 Task: Log work in the project Vigilant for the issue 'Implement a new cloud-based supply chain finance system for a company with advanced financing and payment processing capabilities' spent time as '3w 2d 16h 50m' and remaining time as '2w 3d 5h 50m' and move to bottom of backlog. Now add the issue to the epic 'Data Privacy'.
Action: Mouse moved to (173, 54)
Screenshot: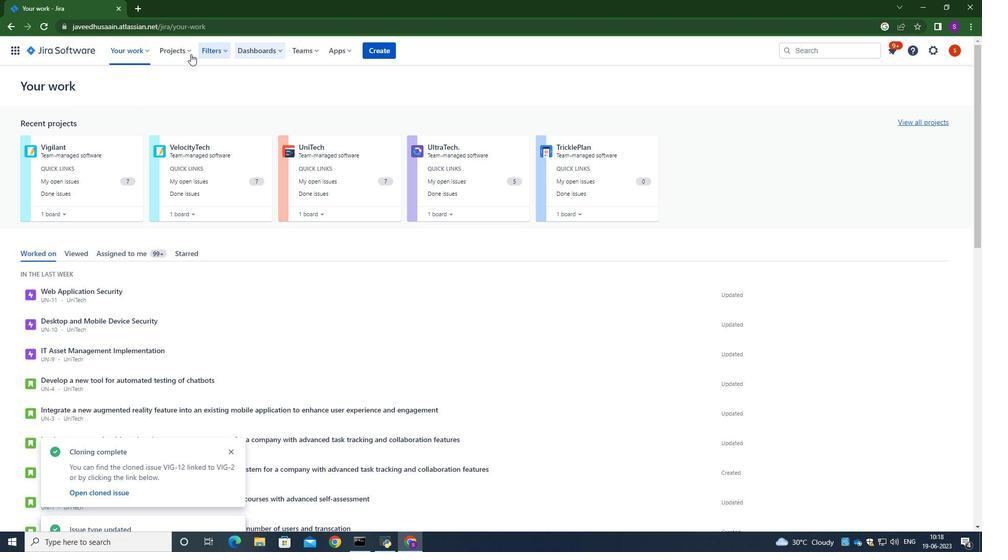 
Action: Mouse pressed left at (173, 54)
Screenshot: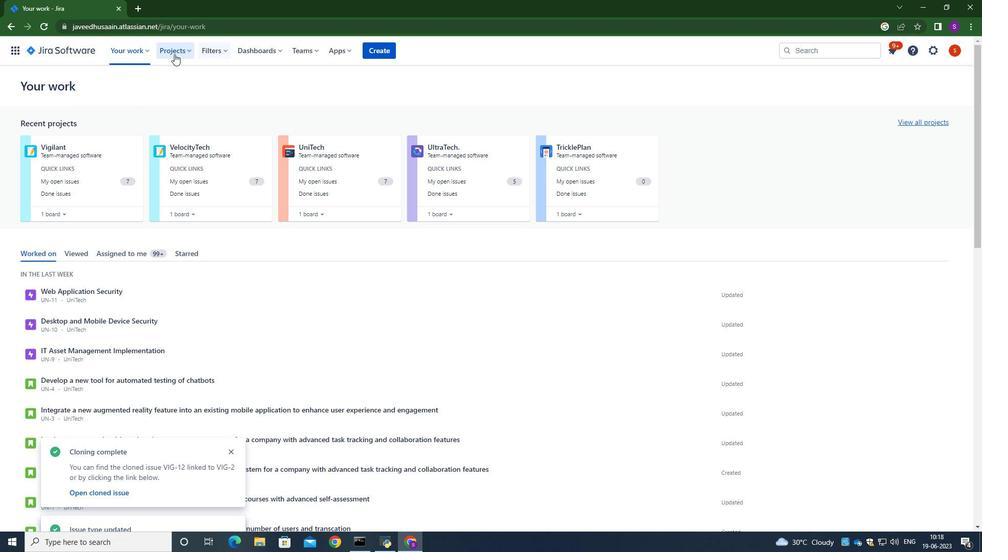 
Action: Mouse moved to (212, 95)
Screenshot: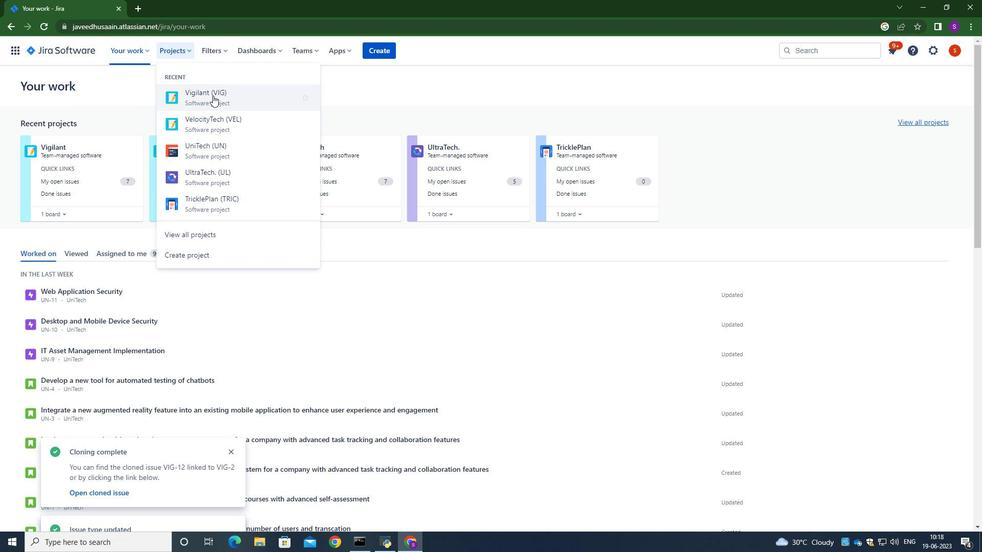 
Action: Mouse pressed left at (212, 95)
Screenshot: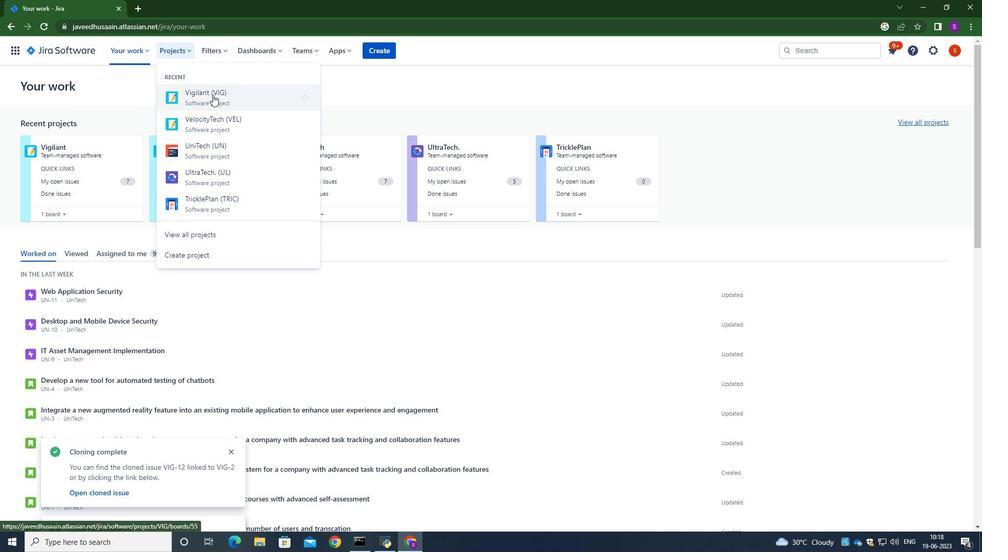 
Action: Mouse moved to (81, 159)
Screenshot: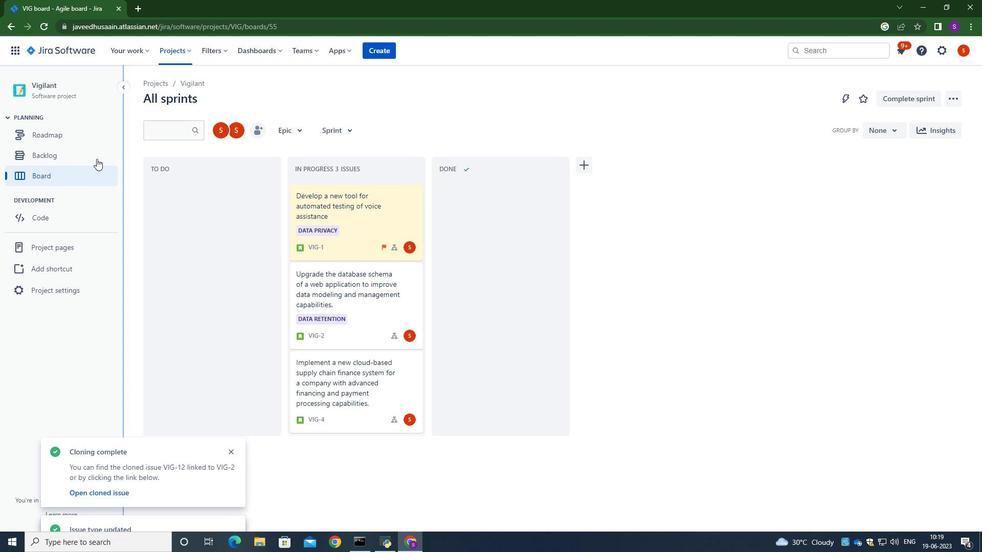 
Action: Mouse pressed left at (81, 159)
Screenshot: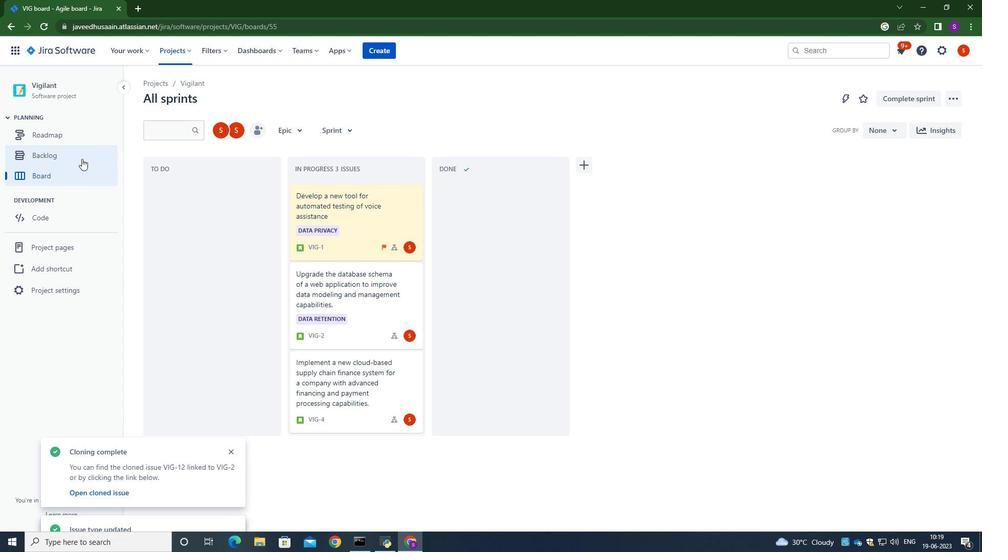 
Action: Mouse moved to (407, 367)
Screenshot: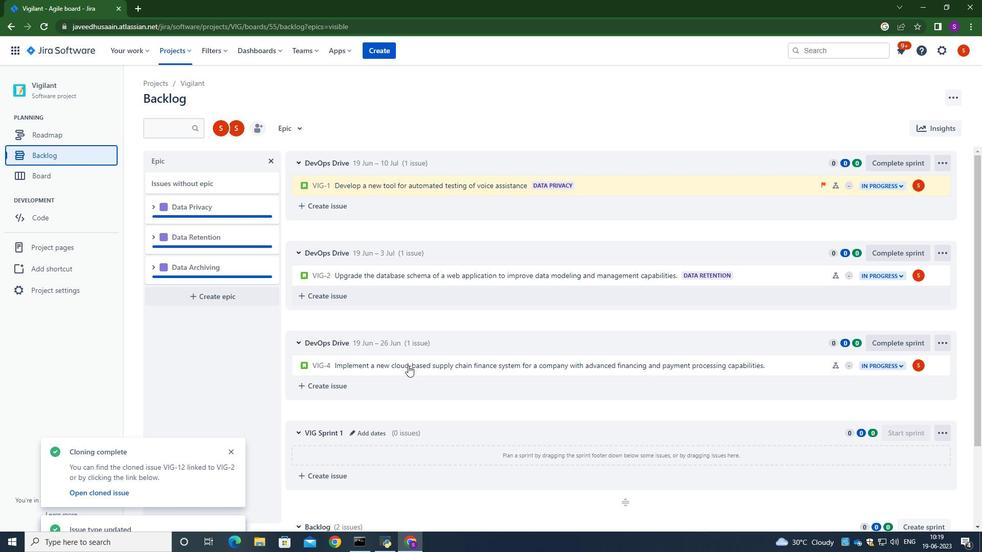 
Action: Mouse pressed left at (407, 367)
Screenshot: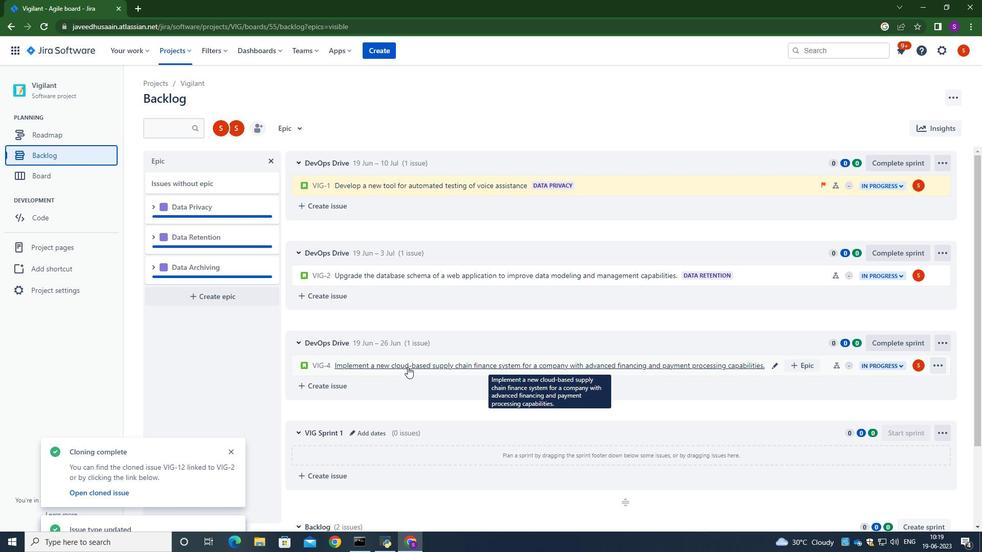 
Action: Mouse moved to (645, 301)
Screenshot: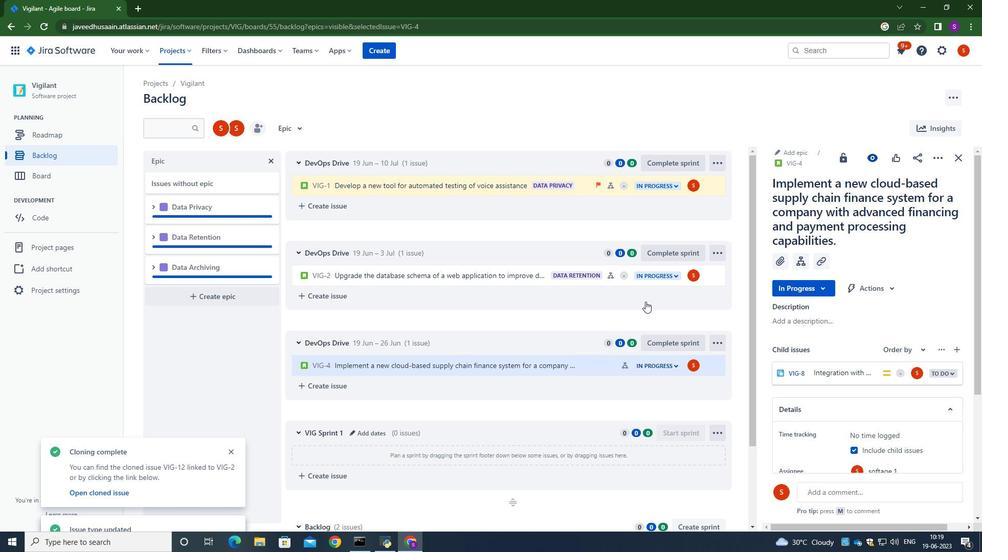 
Action: Mouse scrolled (645, 301) with delta (0, 0)
Screenshot: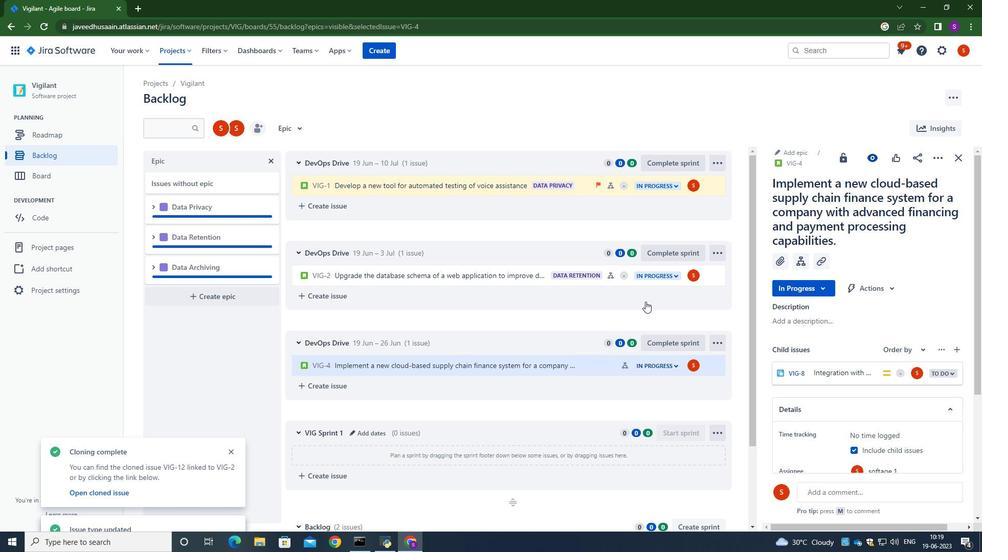 
Action: Mouse moved to (653, 302)
Screenshot: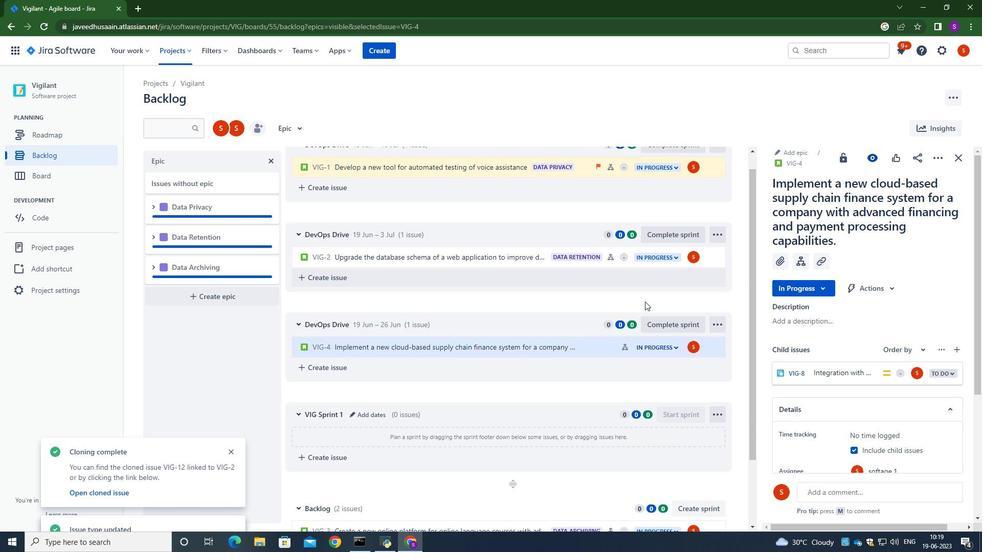 
Action: Mouse scrolled (653, 301) with delta (0, 0)
Screenshot: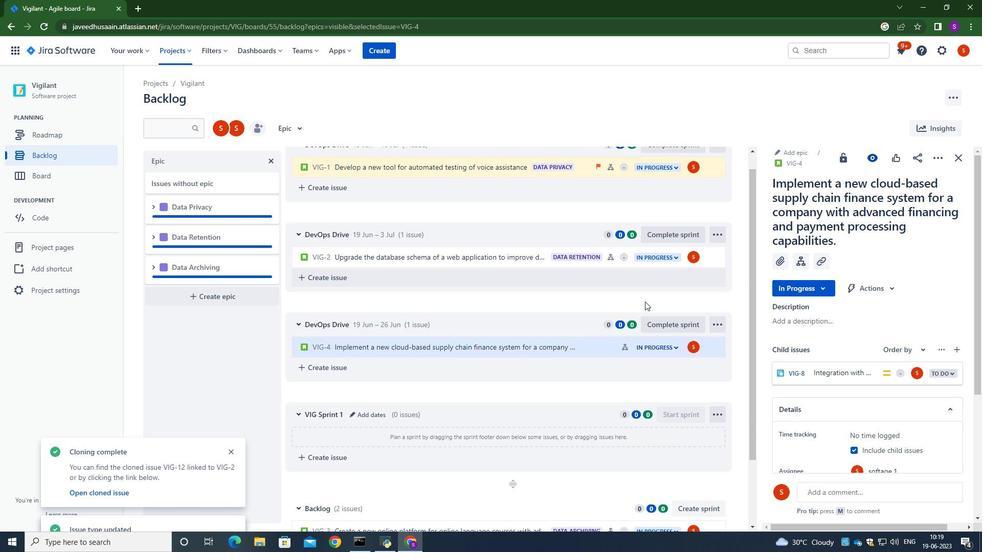 
Action: Mouse moved to (938, 159)
Screenshot: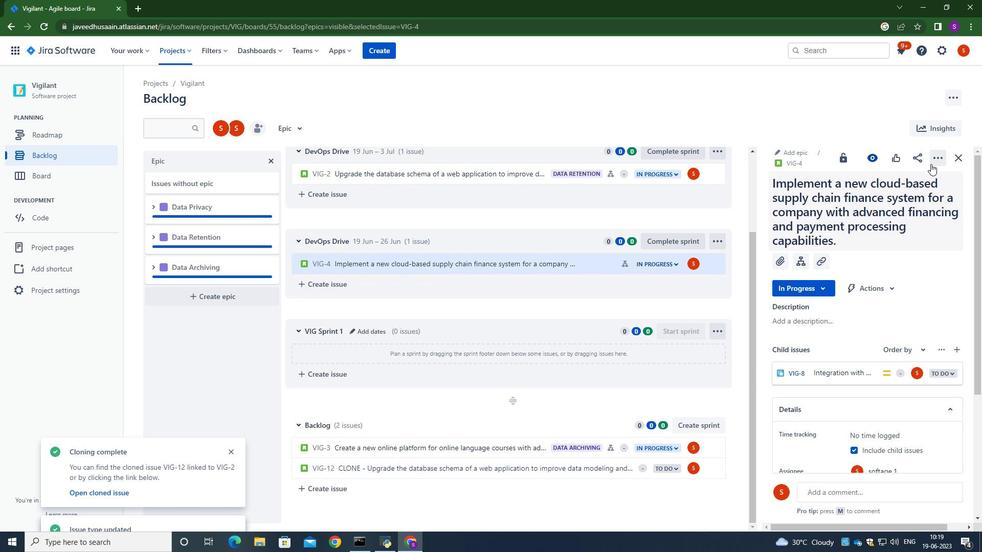 
Action: Mouse pressed left at (938, 159)
Screenshot: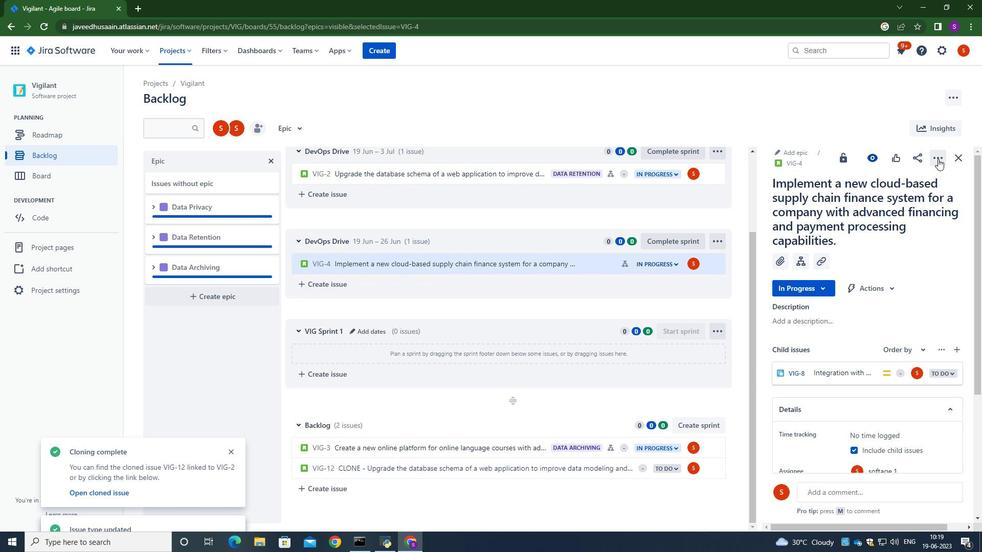 
Action: Mouse moved to (902, 190)
Screenshot: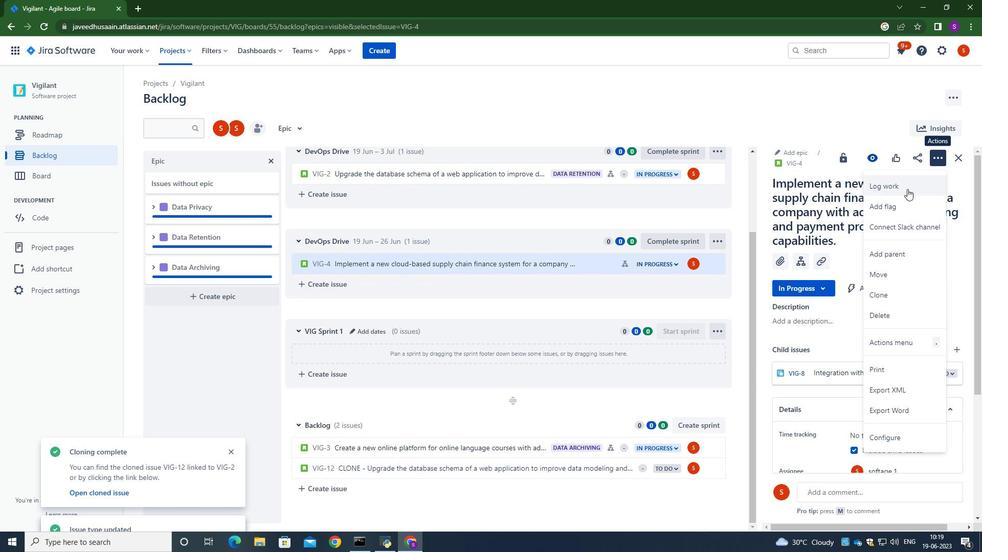 
Action: Mouse pressed left at (902, 190)
Screenshot: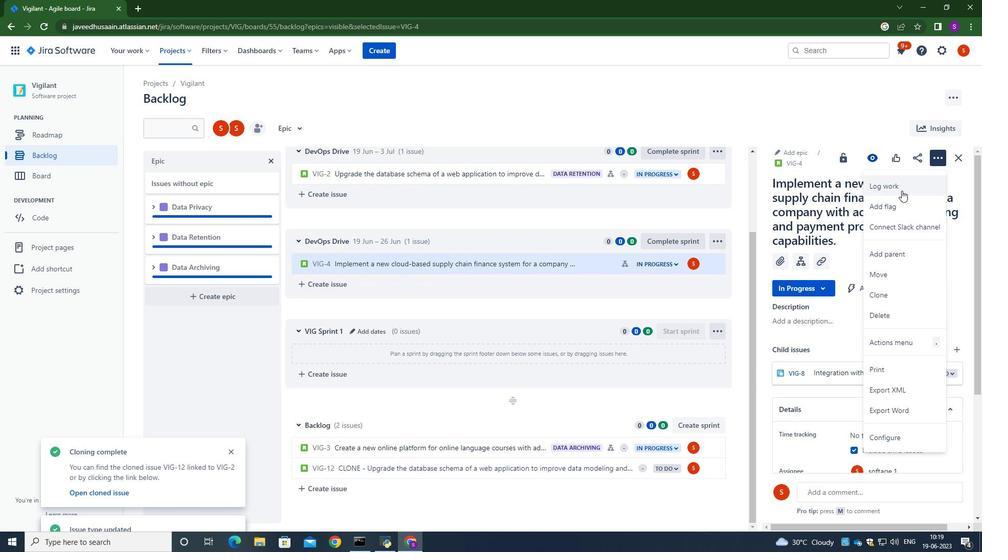 
Action: Mouse moved to (419, 150)
Screenshot: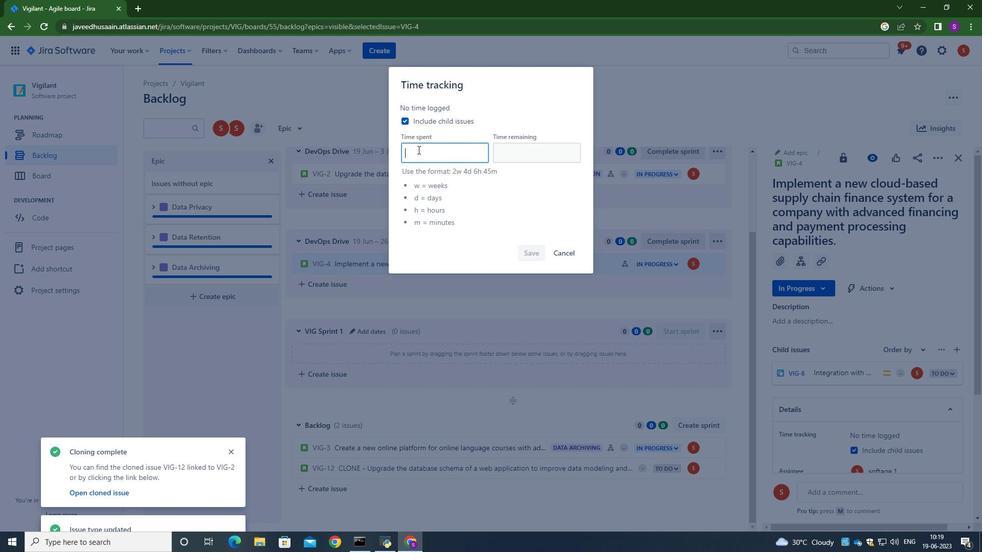 
Action: Mouse pressed left at (419, 150)
Screenshot: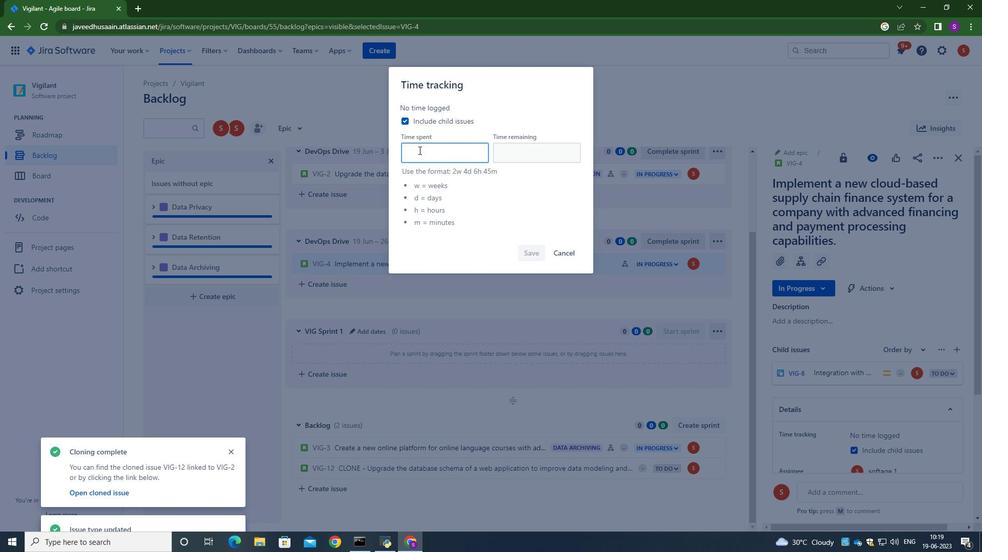
Action: Mouse moved to (417, 151)
Screenshot: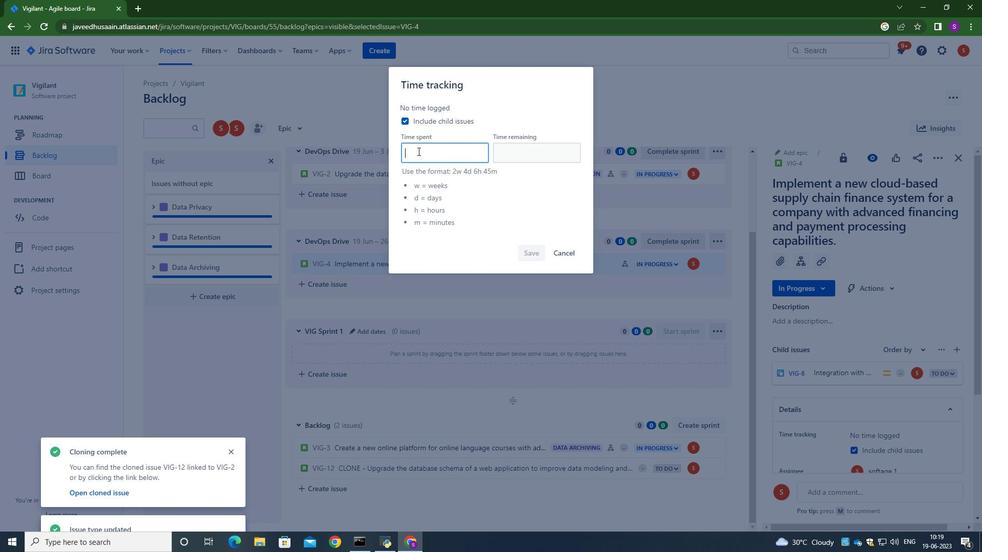 
Action: Key pressed 3w<Key.space>2d<Key.space>16h<Key.space>50m<Key.tab>2w<Key.space>3d<Key.space>5h<Key.space>50m
Screenshot: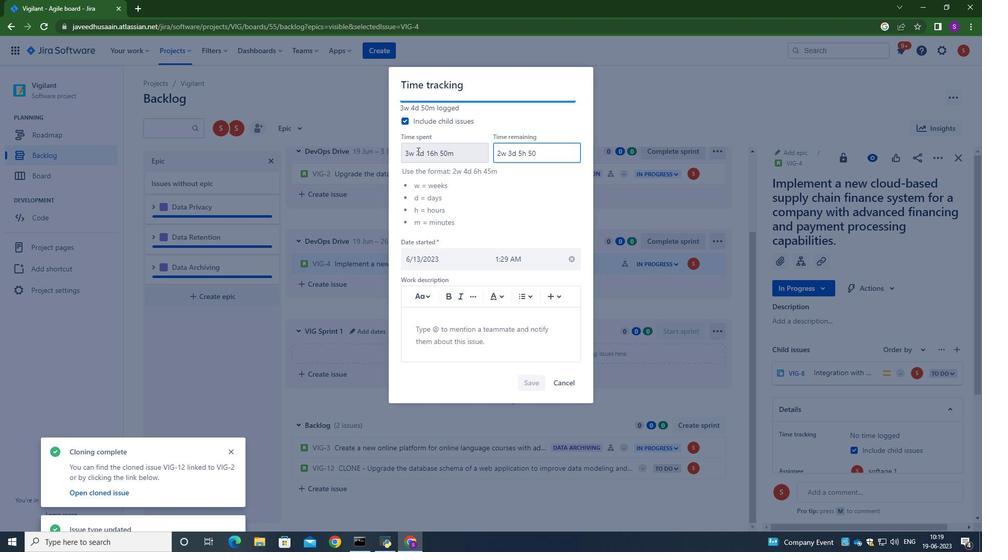 
Action: Mouse moved to (531, 383)
Screenshot: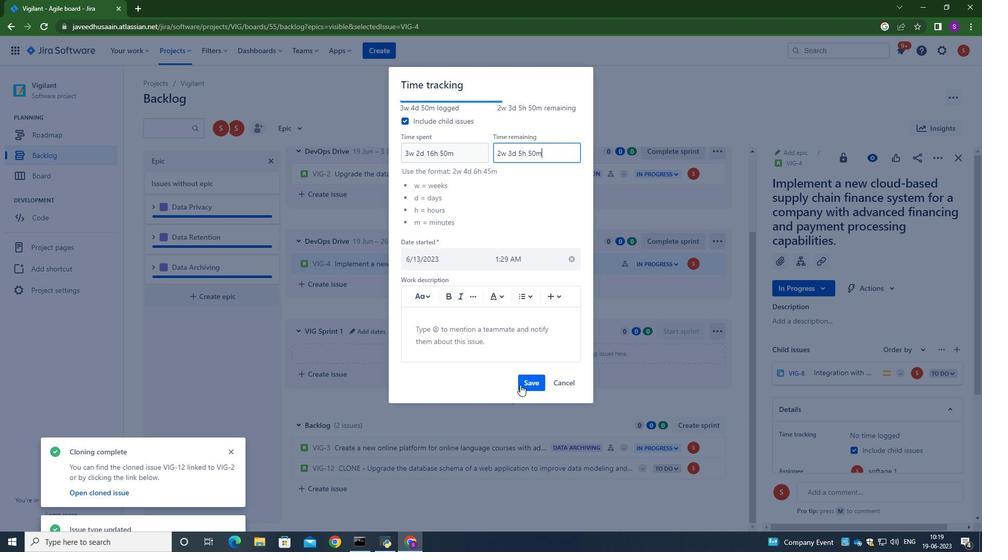 
Action: Mouse pressed left at (531, 383)
Screenshot: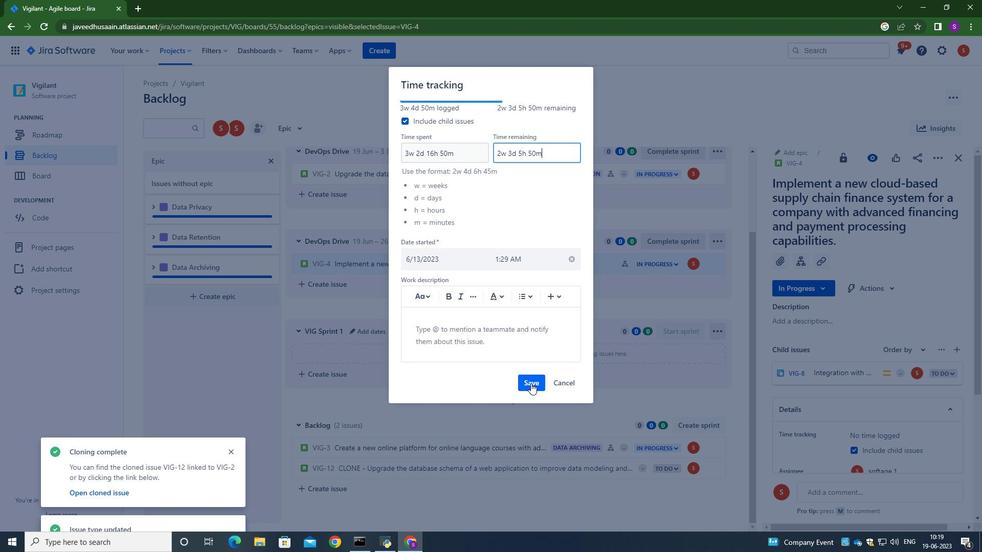 
Action: Mouse moved to (716, 263)
Screenshot: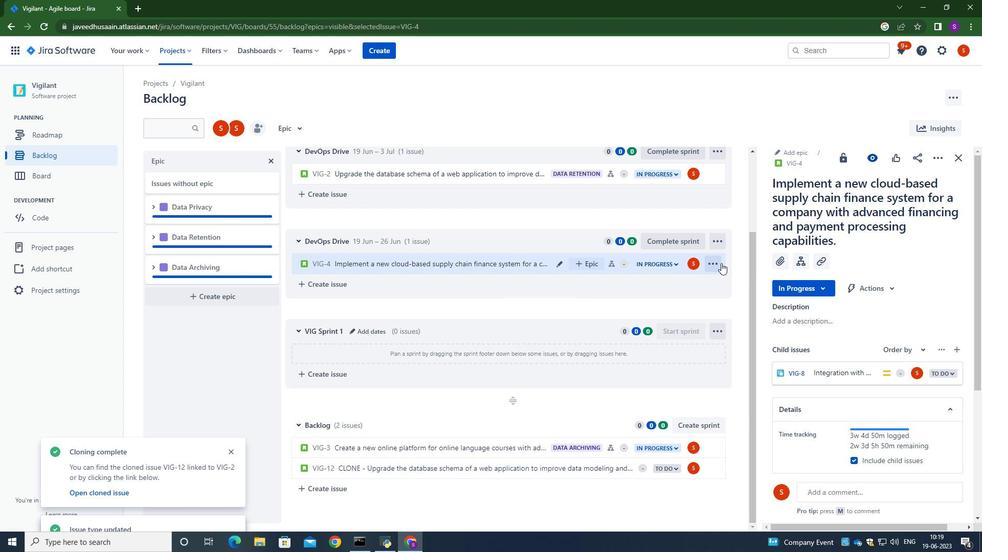 
Action: Mouse pressed left at (716, 263)
Screenshot: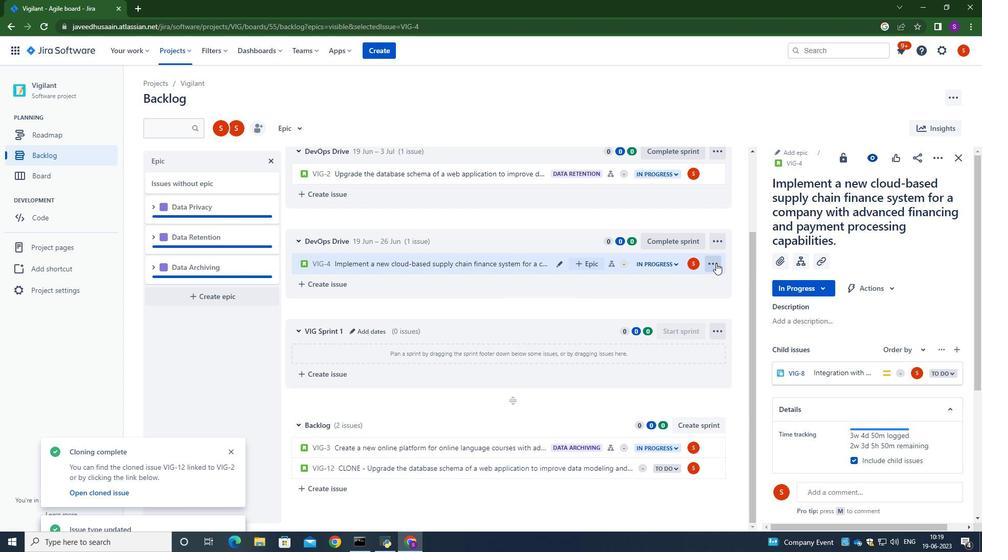 
Action: Mouse moved to (699, 464)
Screenshot: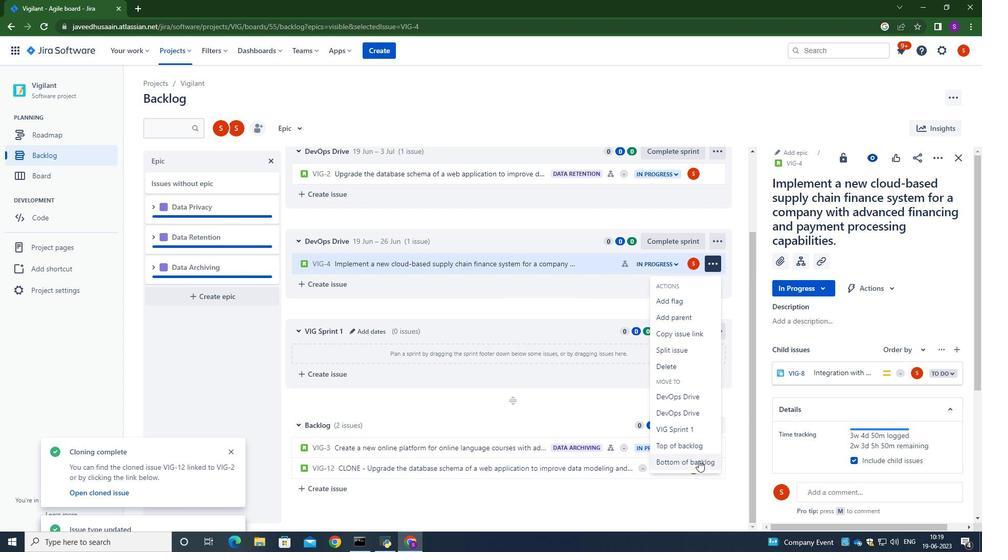 
Action: Mouse pressed left at (699, 464)
Screenshot: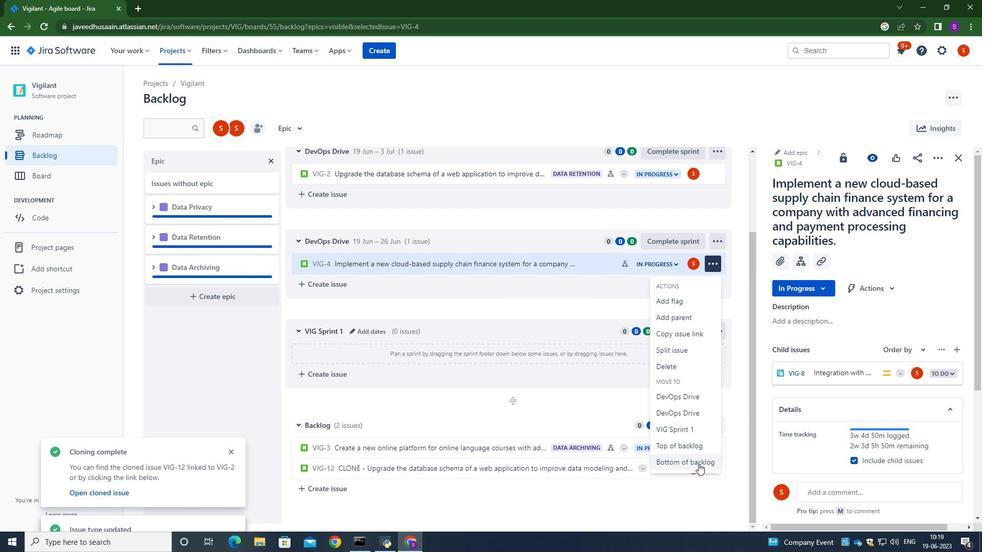 
Action: Mouse moved to (532, 168)
Screenshot: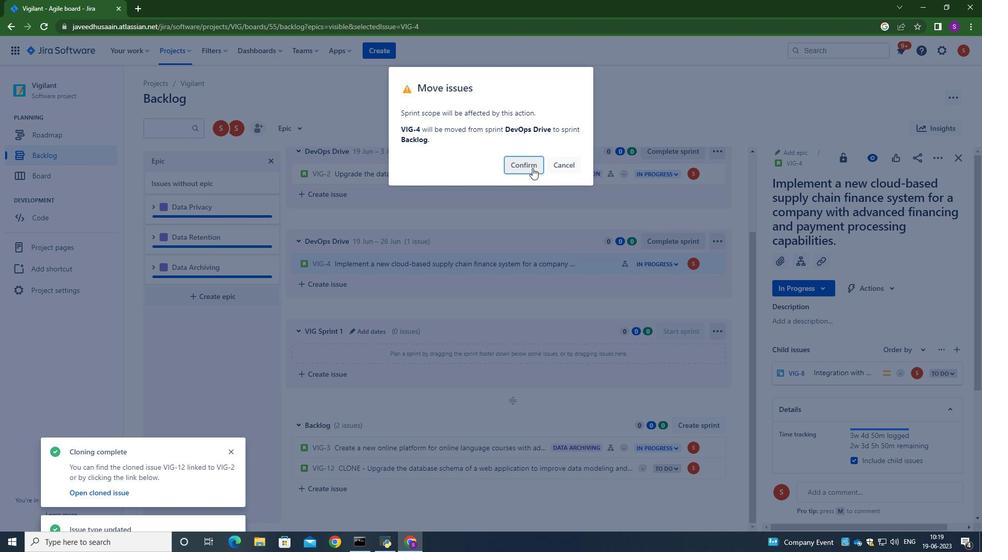 
Action: Mouse pressed left at (532, 168)
Screenshot: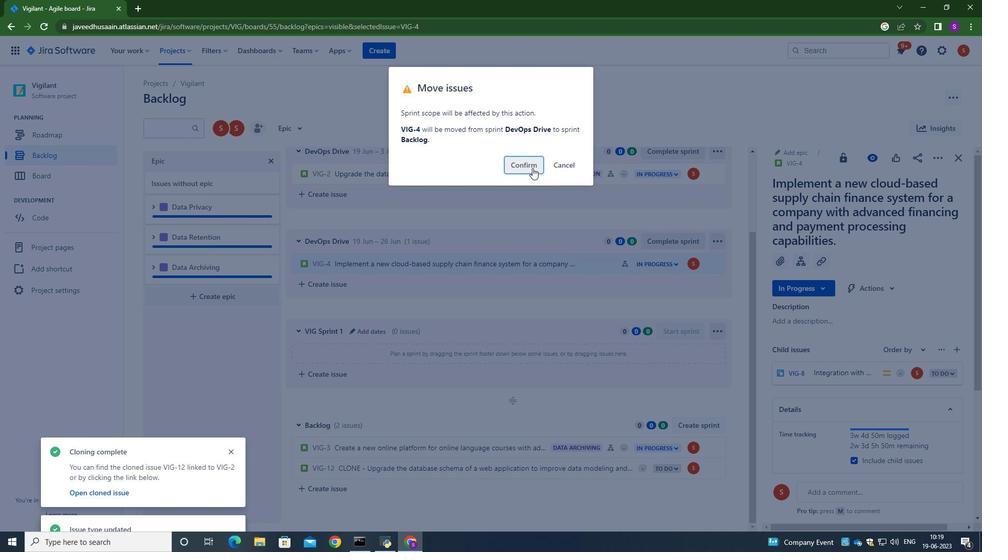 
Action: Mouse moved to (532, 311)
Screenshot: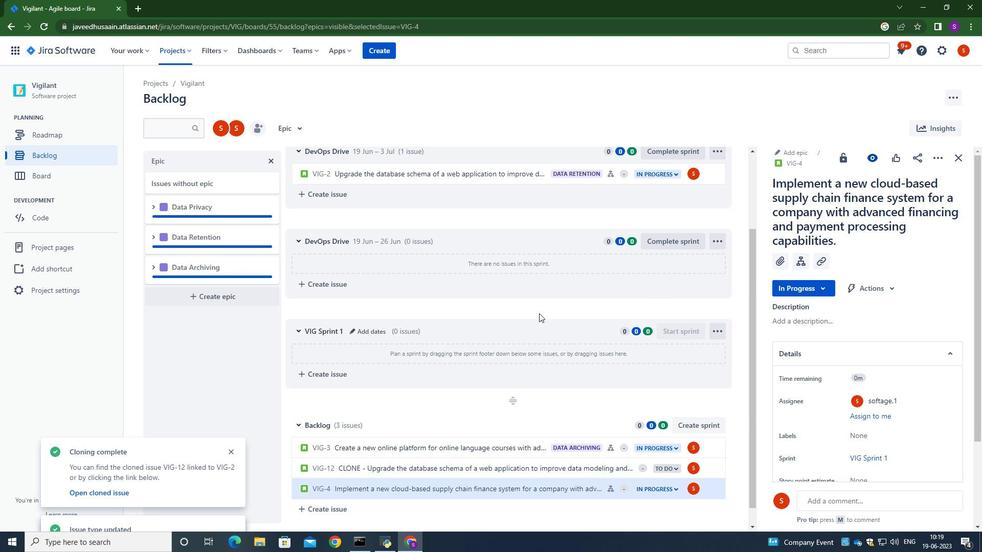 
Action: Mouse scrolled (532, 310) with delta (0, 0)
Screenshot: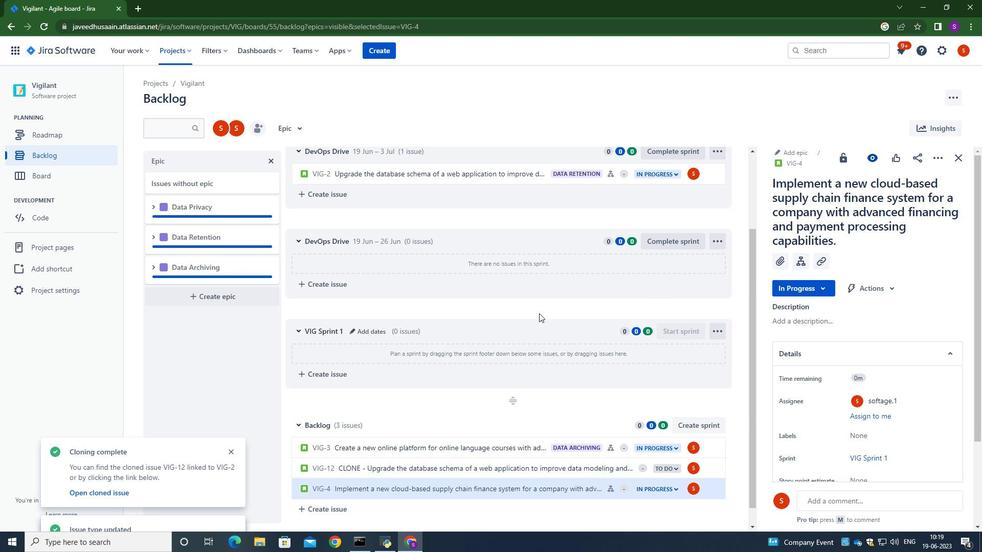 
Action: Mouse scrolled (532, 310) with delta (0, 0)
Screenshot: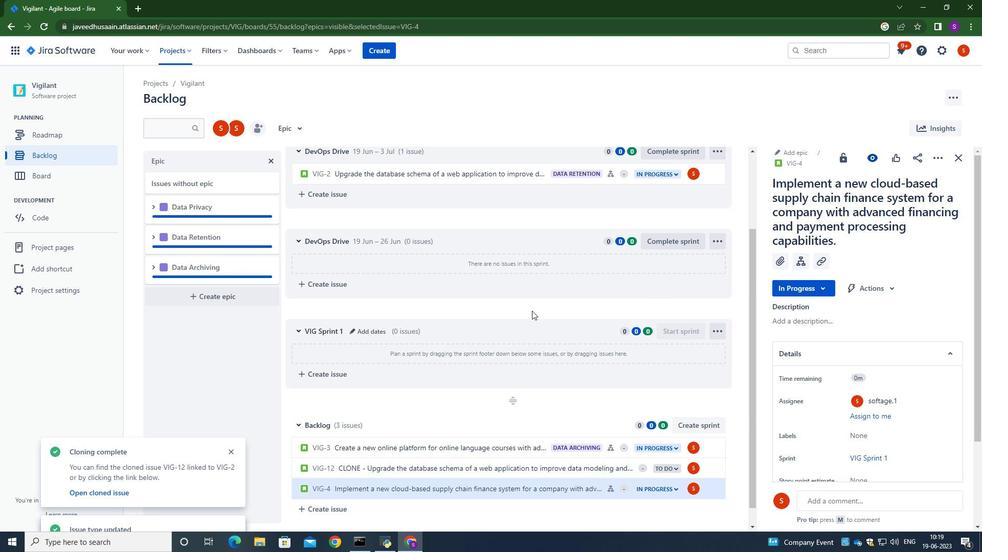 
Action: Mouse moved to (584, 464)
Screenshot: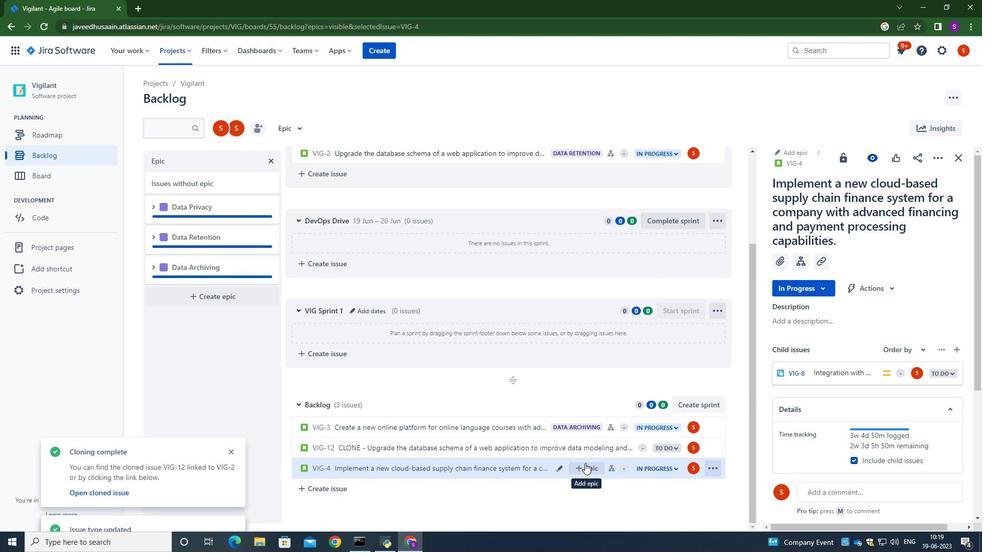 
Action: Mouse pressed left at (584, 464)
Screenshot: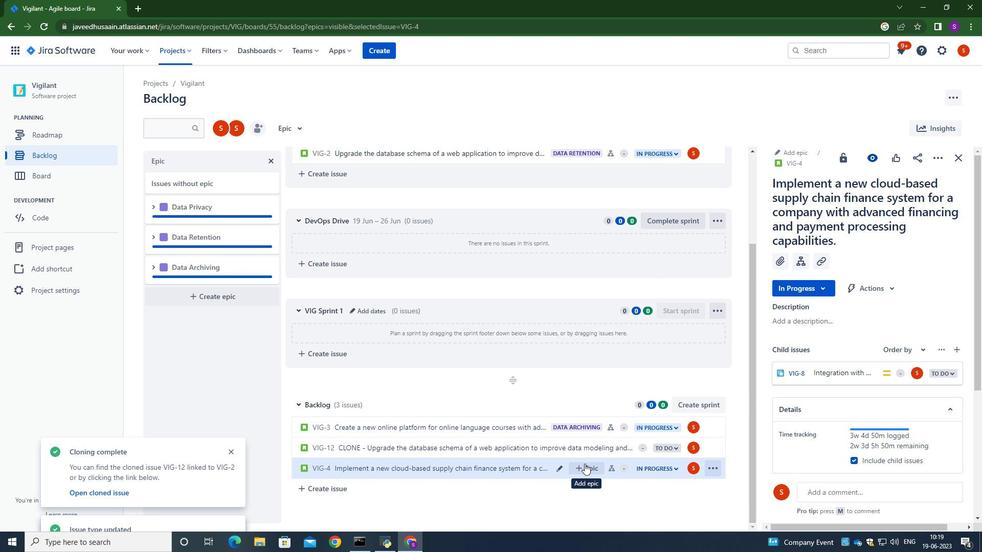 
Action: Mouse moved to (640, 477)
Screenshot: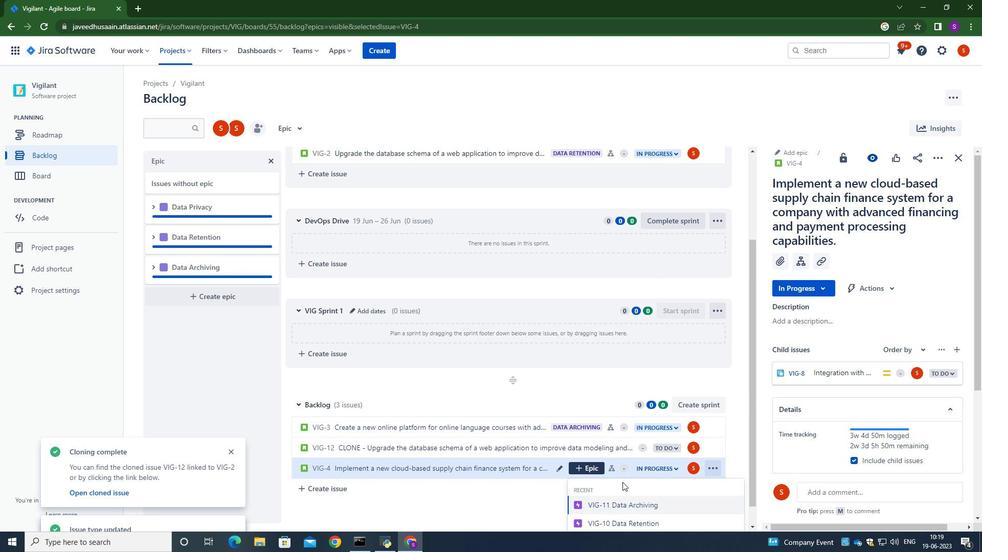 
Action: Mouse scrolled (640, 477) with delta (0, 0)
Screenshot: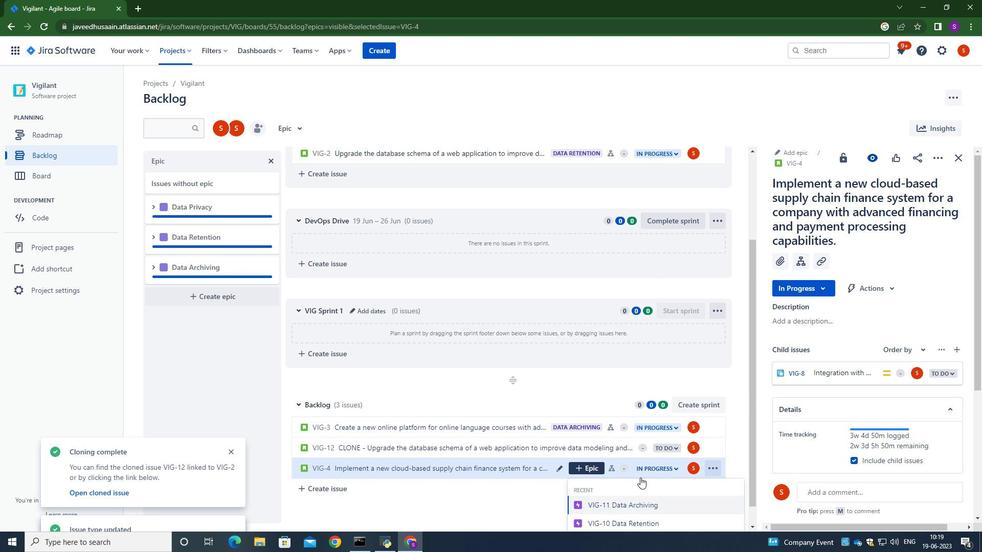 
Action: Mouse scrolled (640, 477) with delta (0, 0)
Screenshot: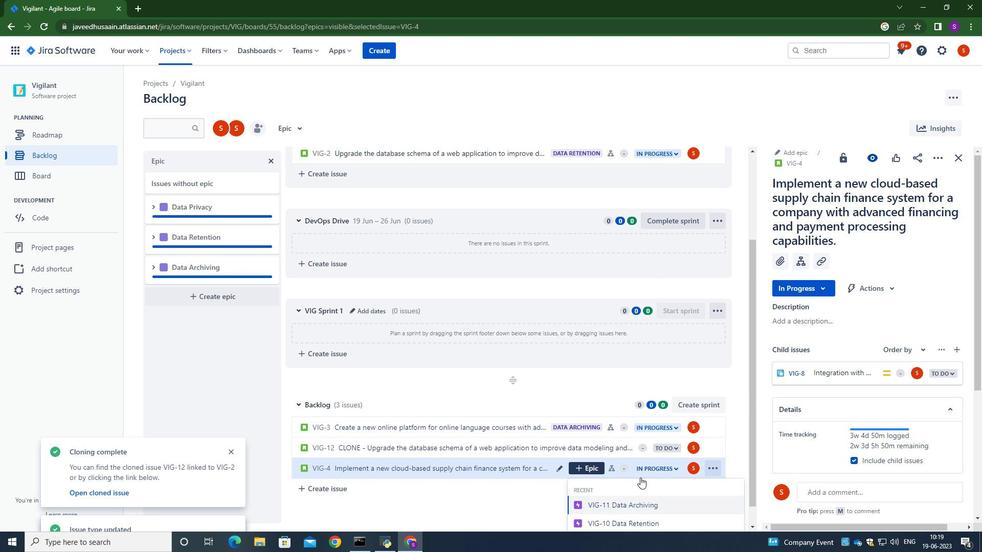 
Action: Mouse scrolled (640, 477) with delta (0, 0)
Screenshot: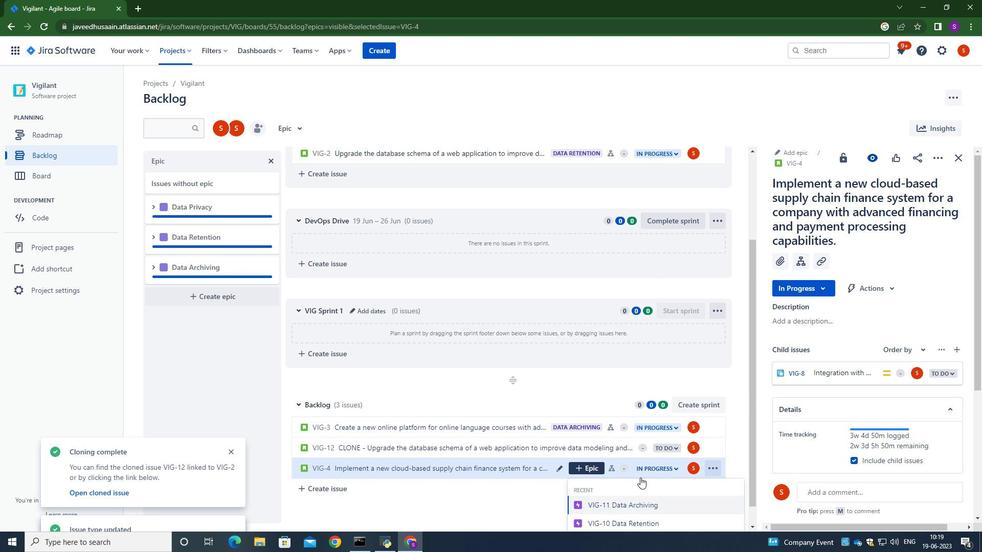 
Action: Mouse moved to (633, 519)
Screenshot: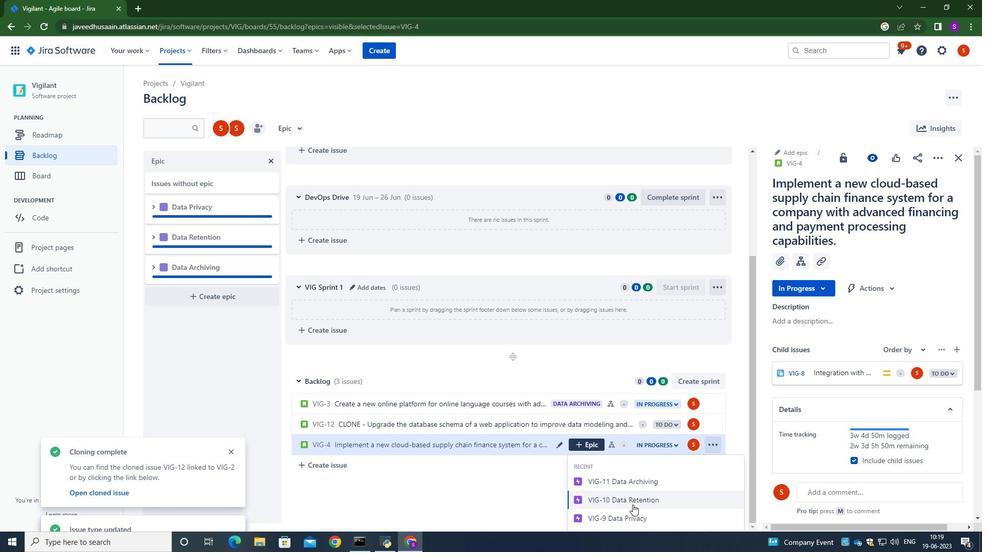 
Action: Mouse pressed left at (633, 519)
Screenshot: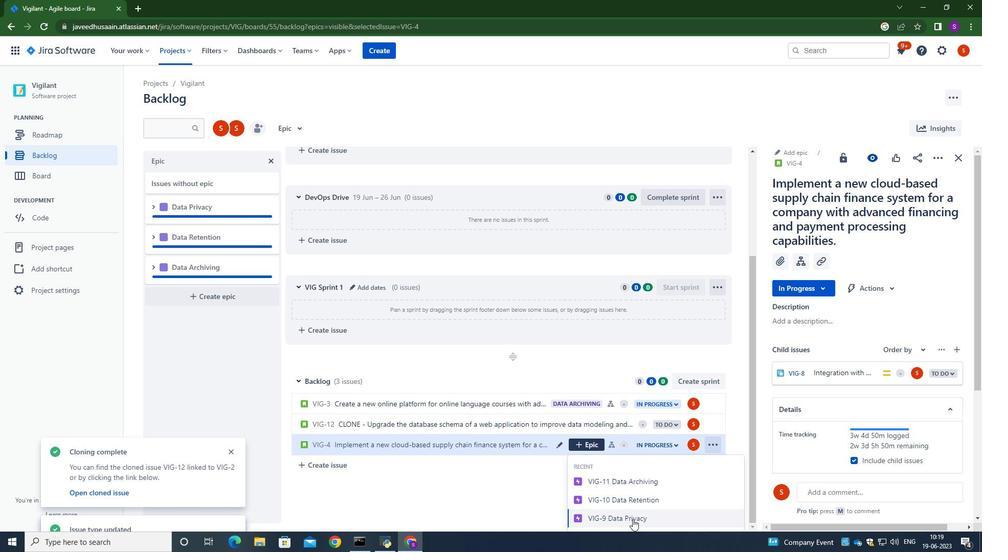 
Action: Mouse moved to (524, 210)
Screenshot: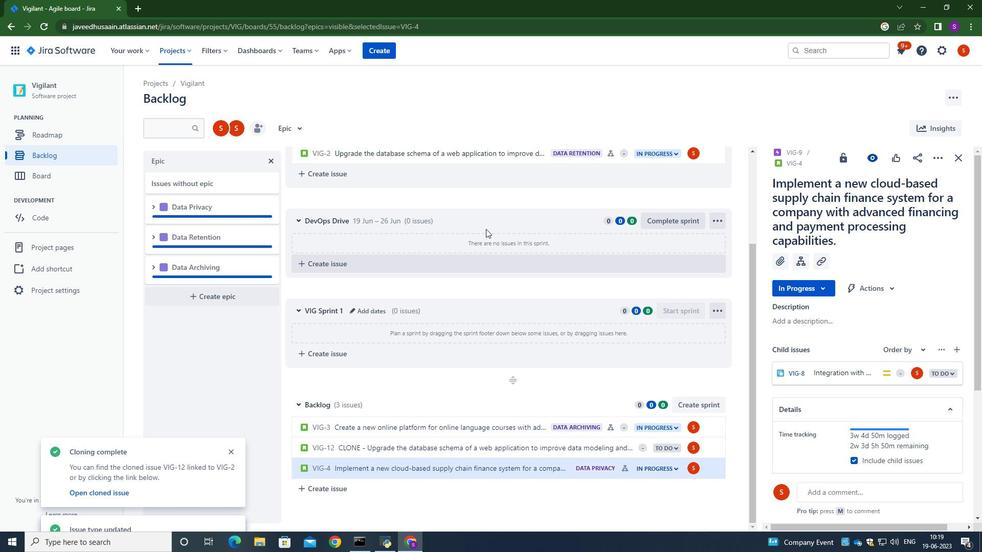 
Action: Mouse scrolled (524, 209) with delta (0, 0)
Screenshot: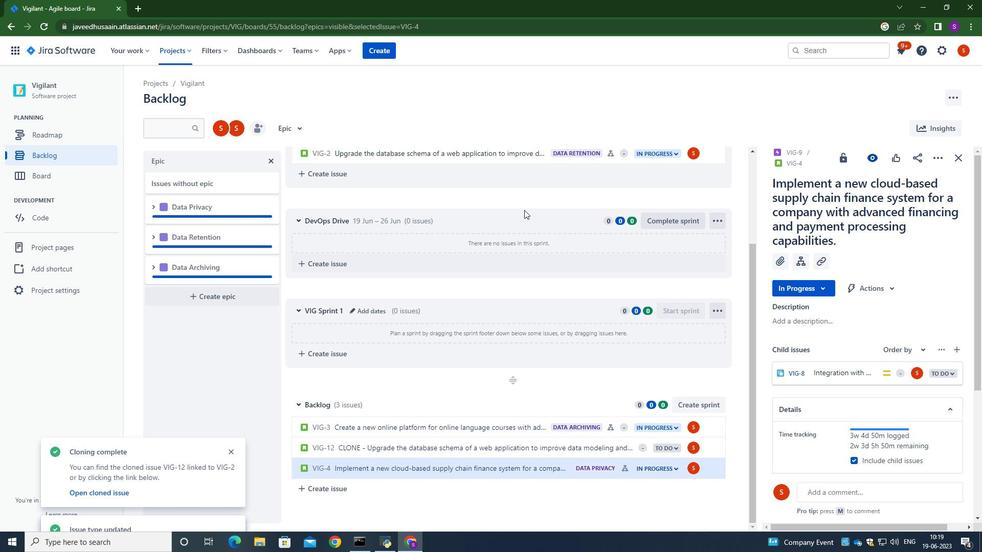 
Action: Mouse moved to (569, 193)
Screenshot: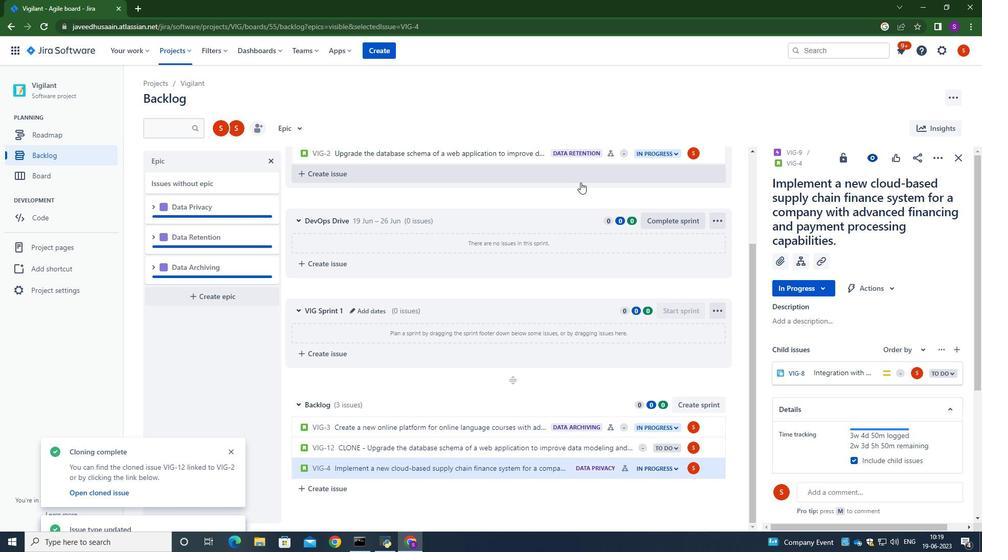 
